 Task: In Mark's project, Configure the status chart to group by "None".
Action: Mouse pressed left at (311, 221)
Screenshot: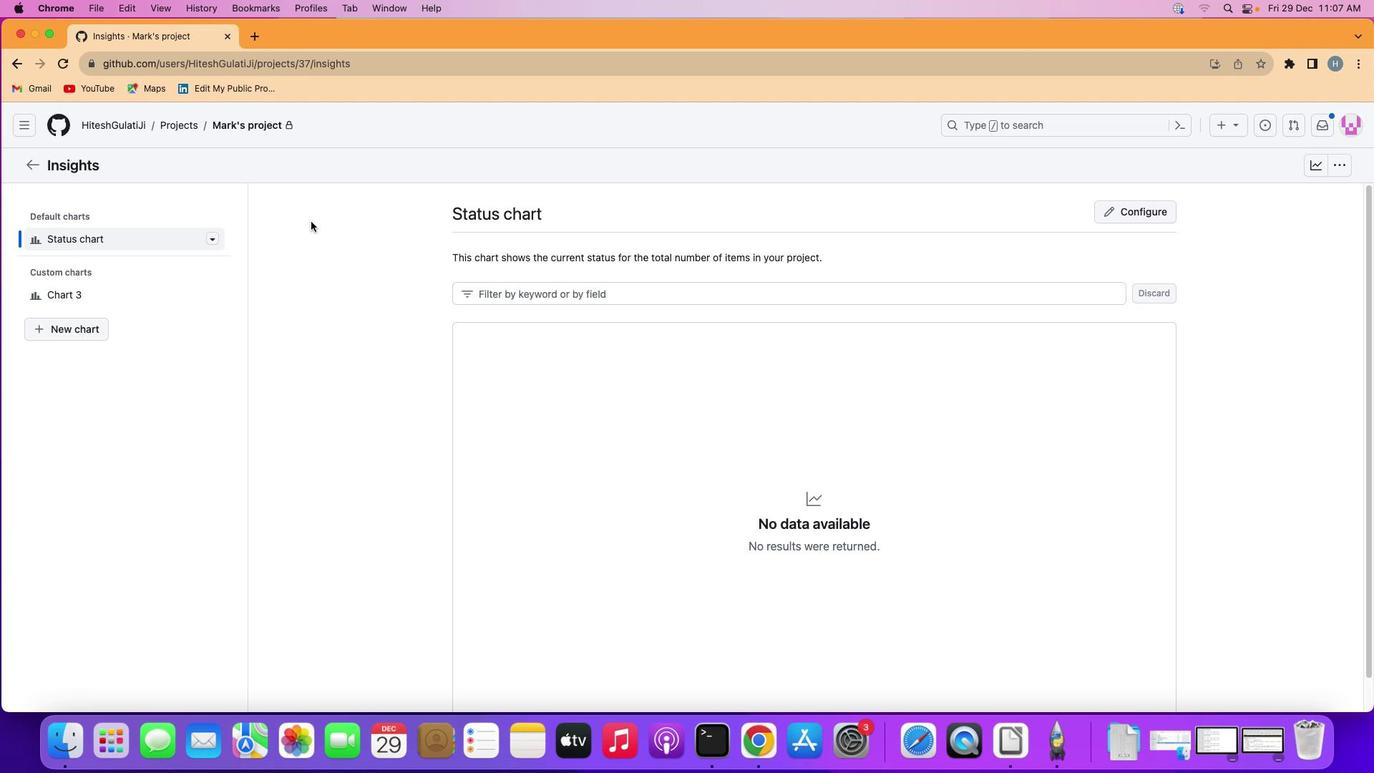 
Action: Mouse moved to (206, 290)
Screenshot: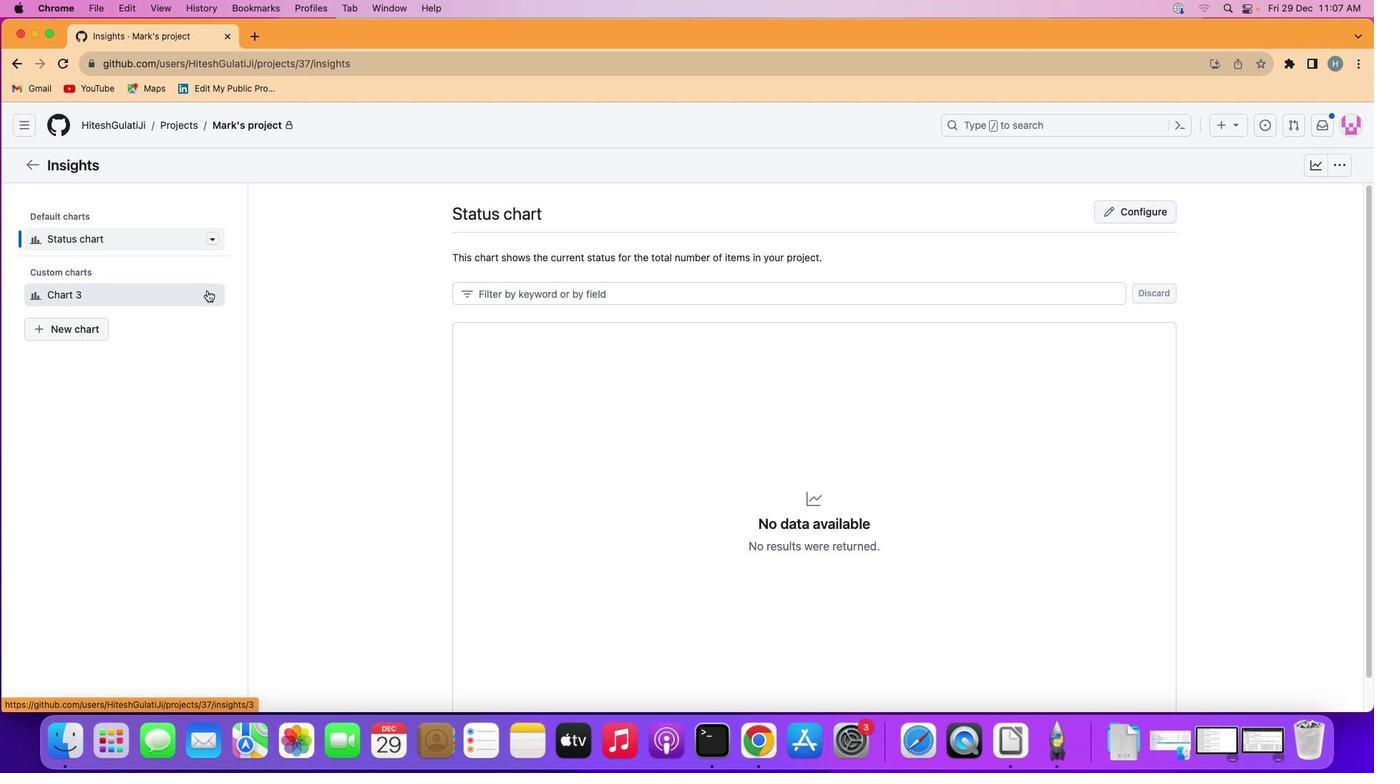 
Action: Mouse pressed left at (206, 290)
Screenshot: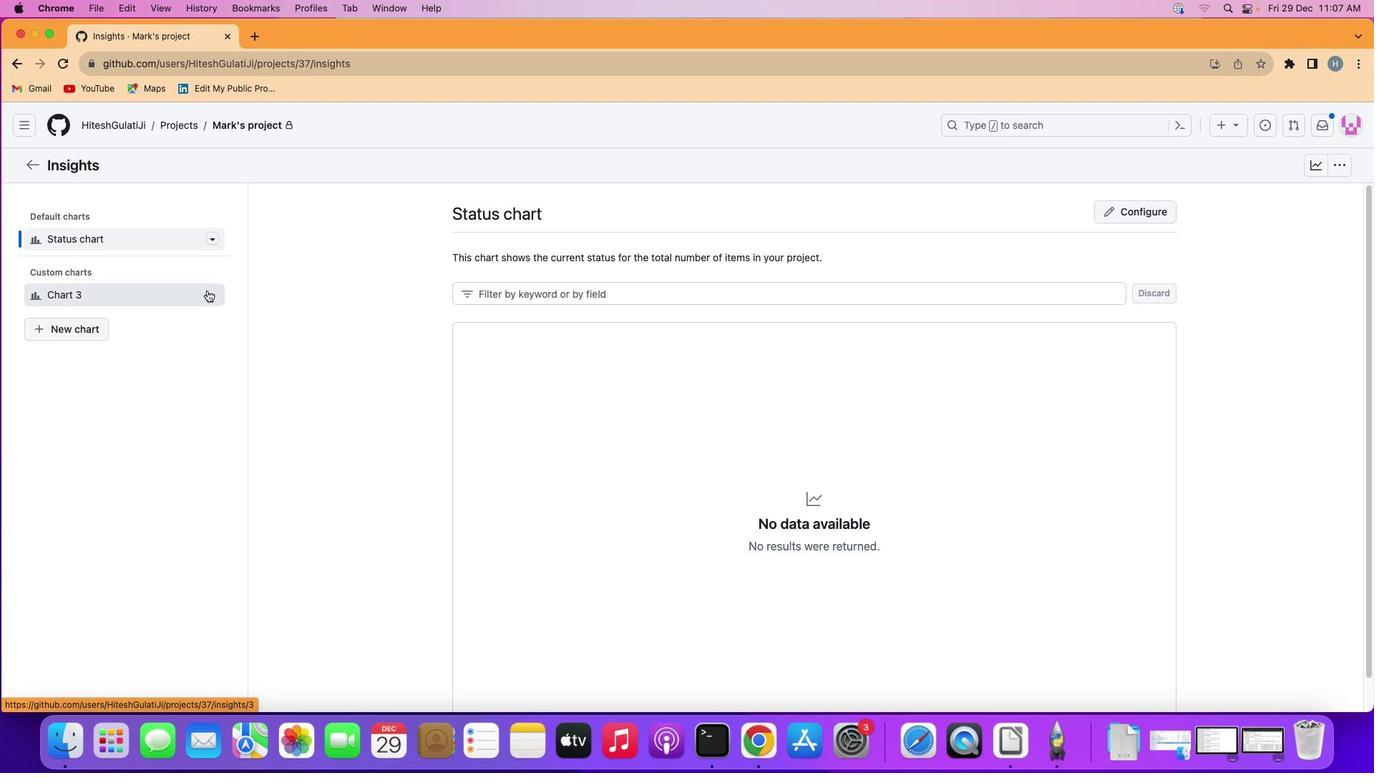 
Action: Mouse moved to (211, 289)
Screenshot: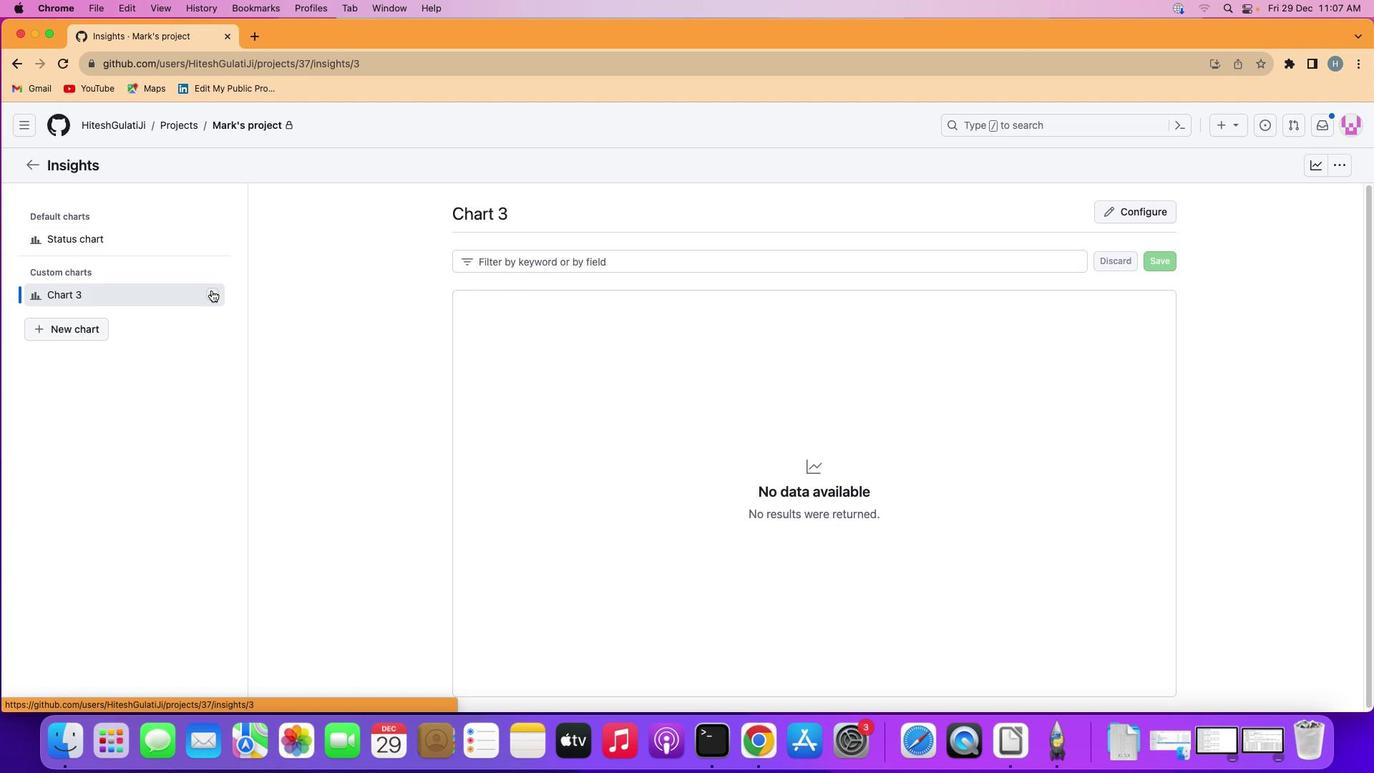 
Action: Mouse pressed left at (211, 289)
Screenshot: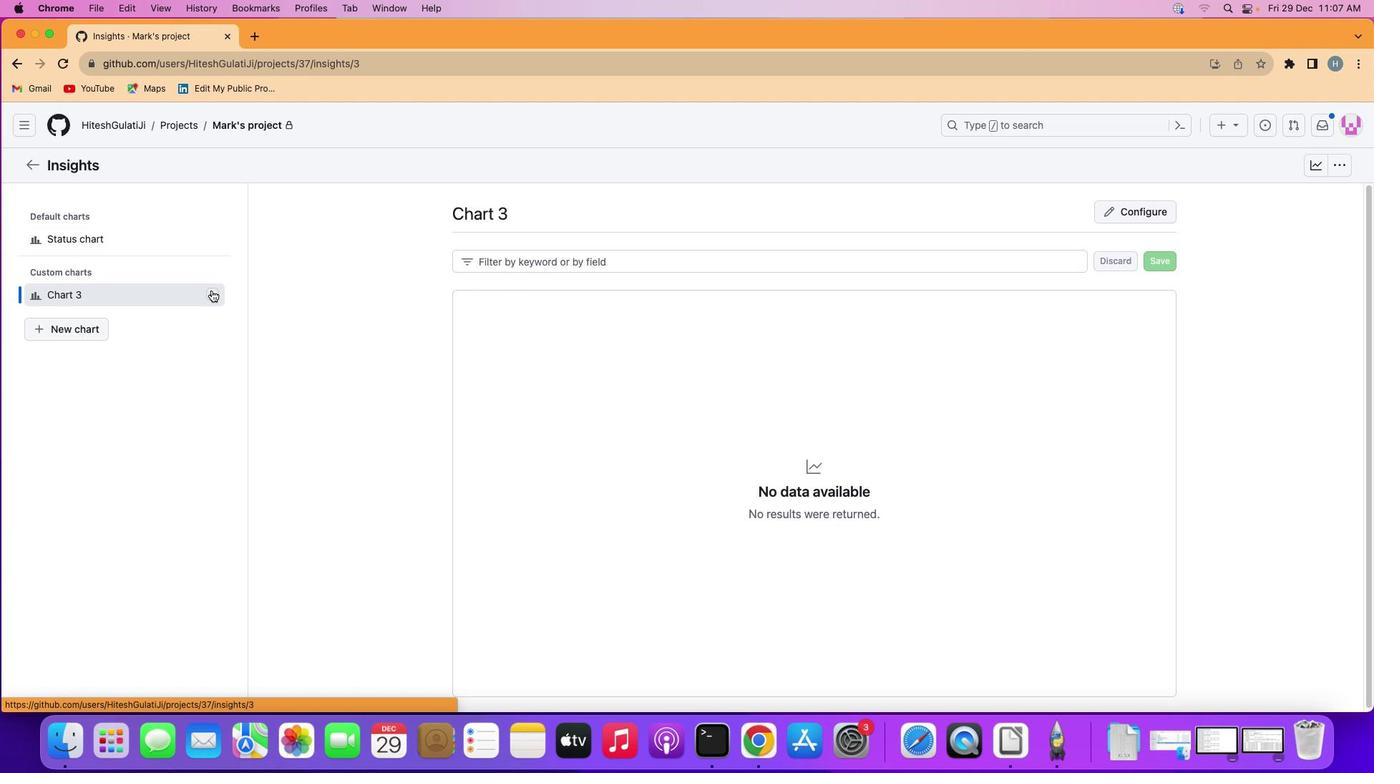 
Action: Mouse moved to (279, 352)
Screenshot: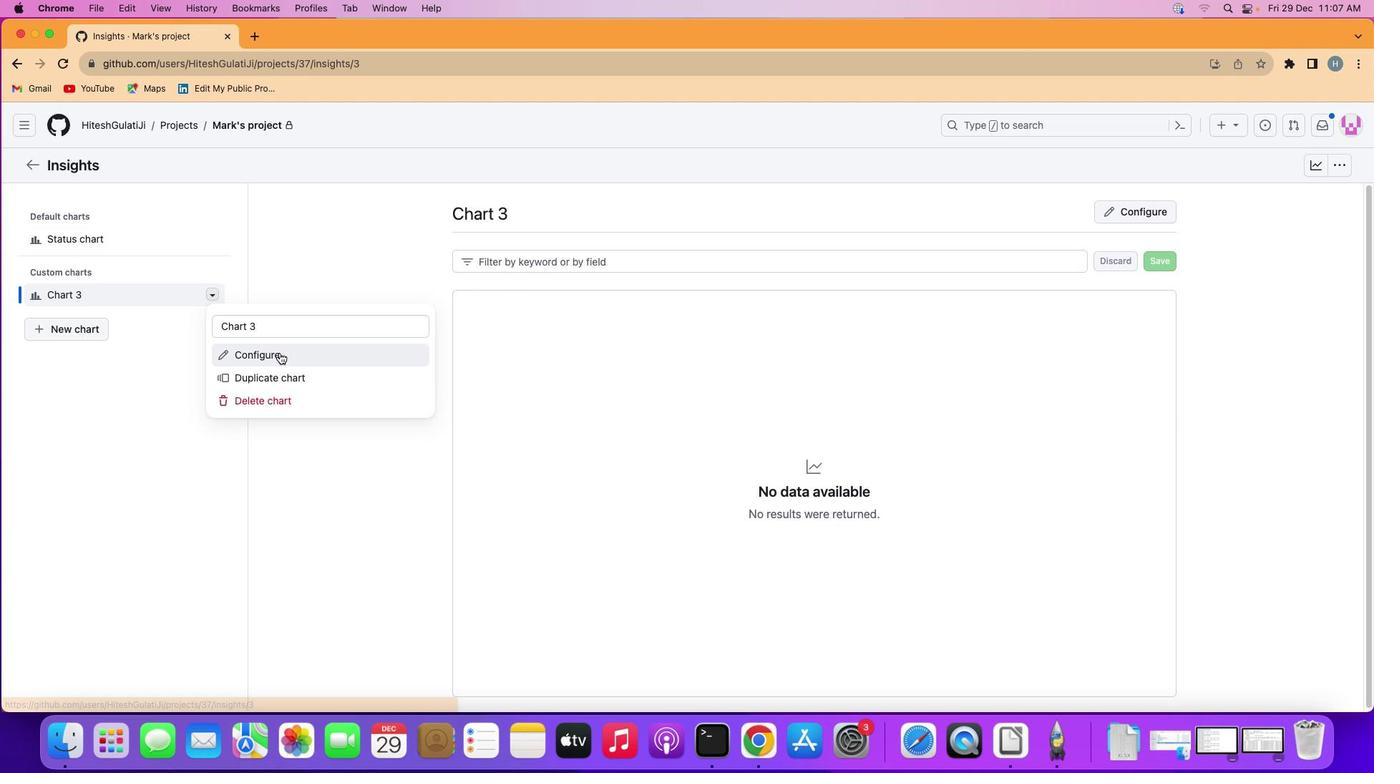 
Action: Mouse pressed left at (279, 352)
Screenshot: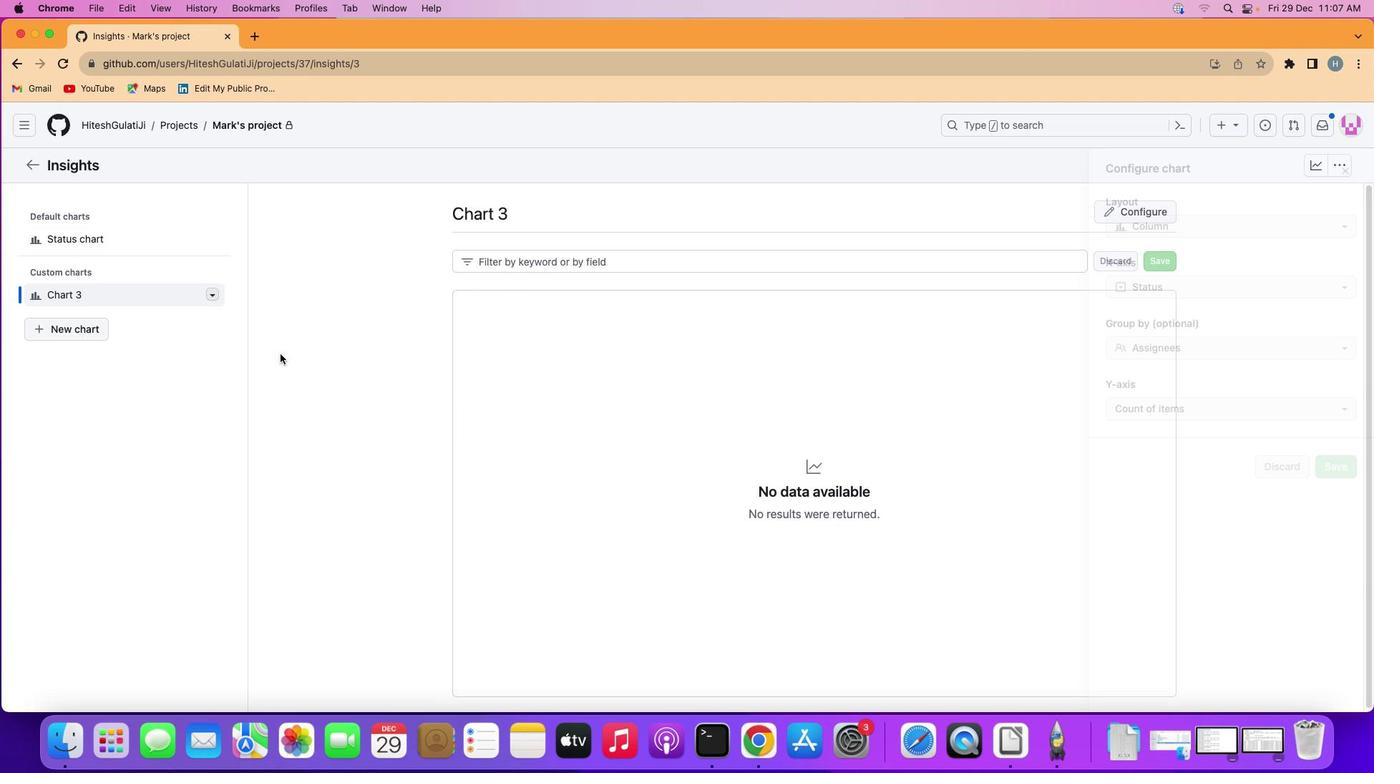 
Action: Mouse moved to (1179, 346)
Screenshot: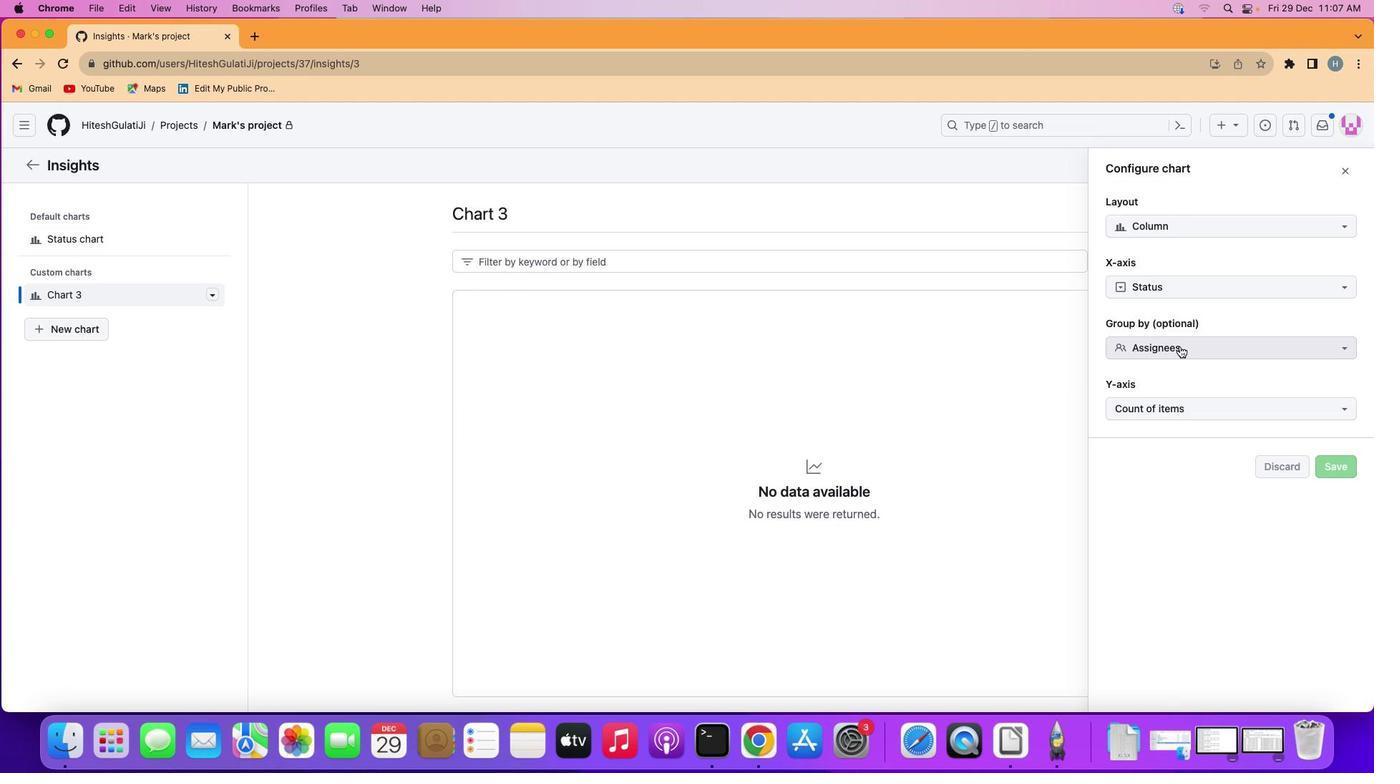 
Action: Mouse pressed left at (1179, 346)
Screenshot: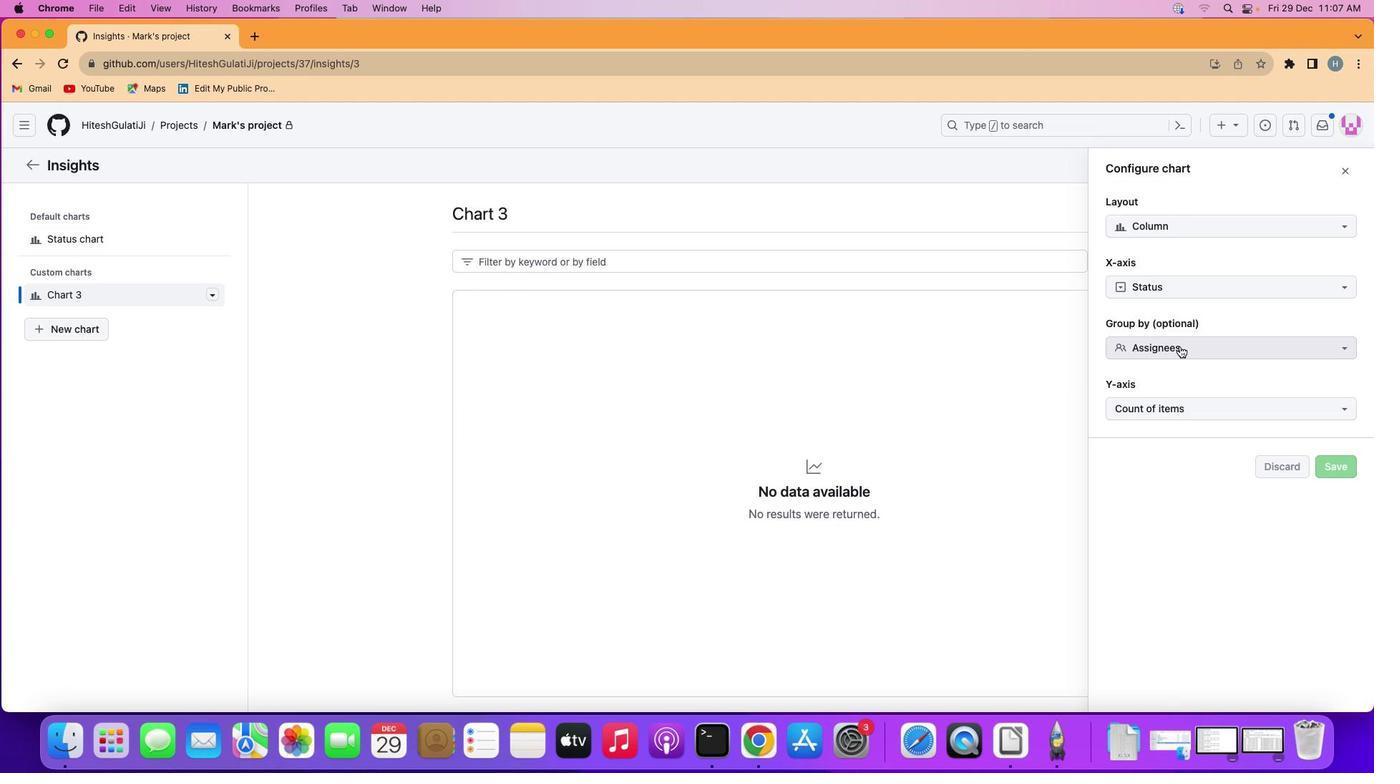 
Action: Mouse moved to (1176, 382)
Screenshot: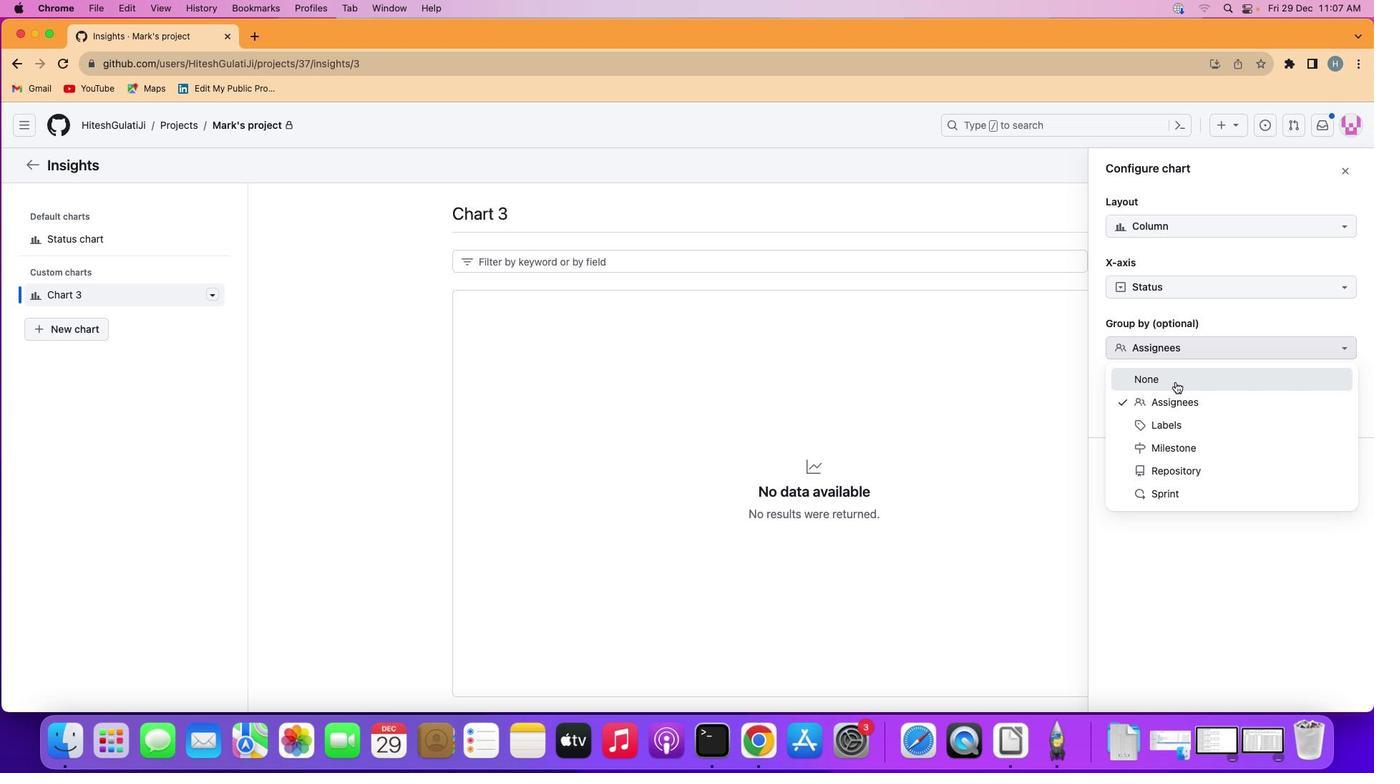 
Action: Mouse pressed left at (1176, 382)
Screenshot: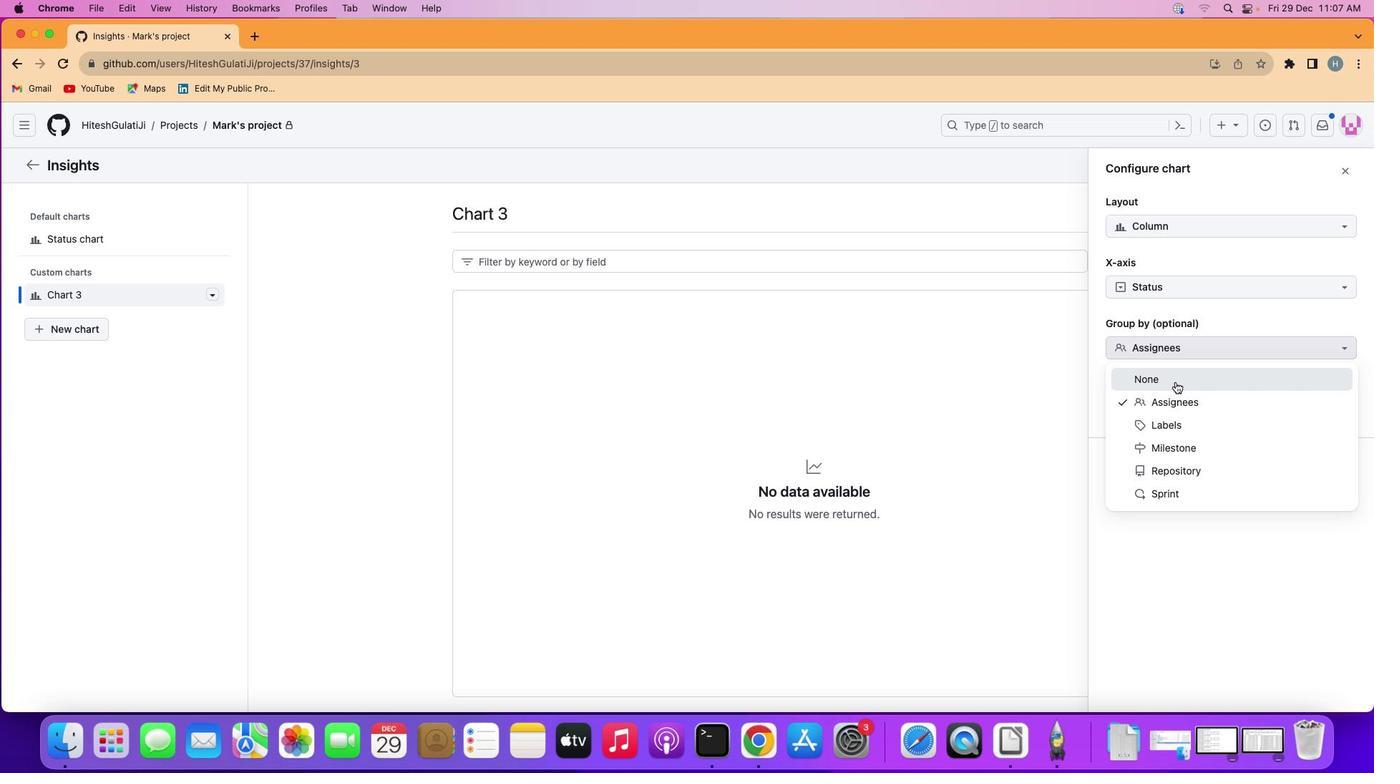 
Action: Mouse moved to (1338, 463)
Screenshot: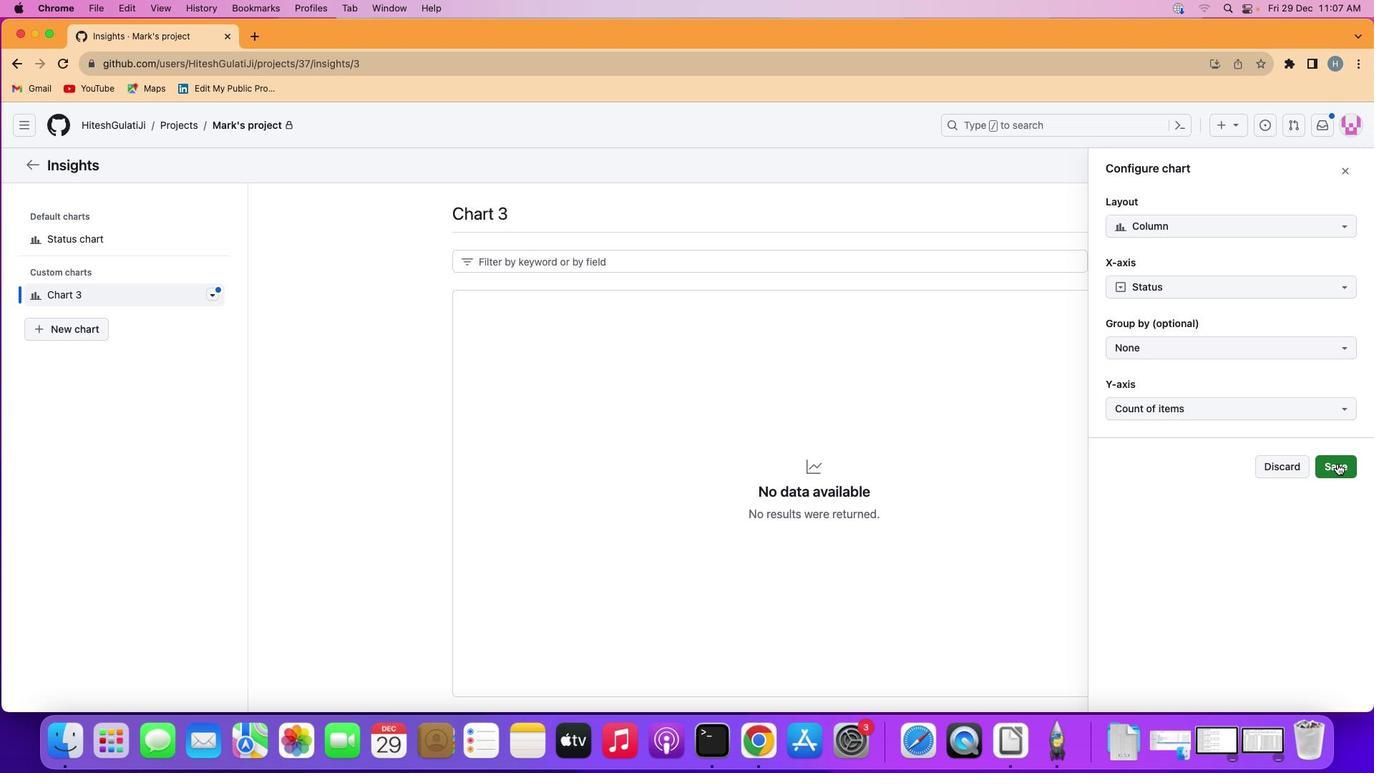 
Action: Mouse pressed left at (1338, 463)
Screenshot: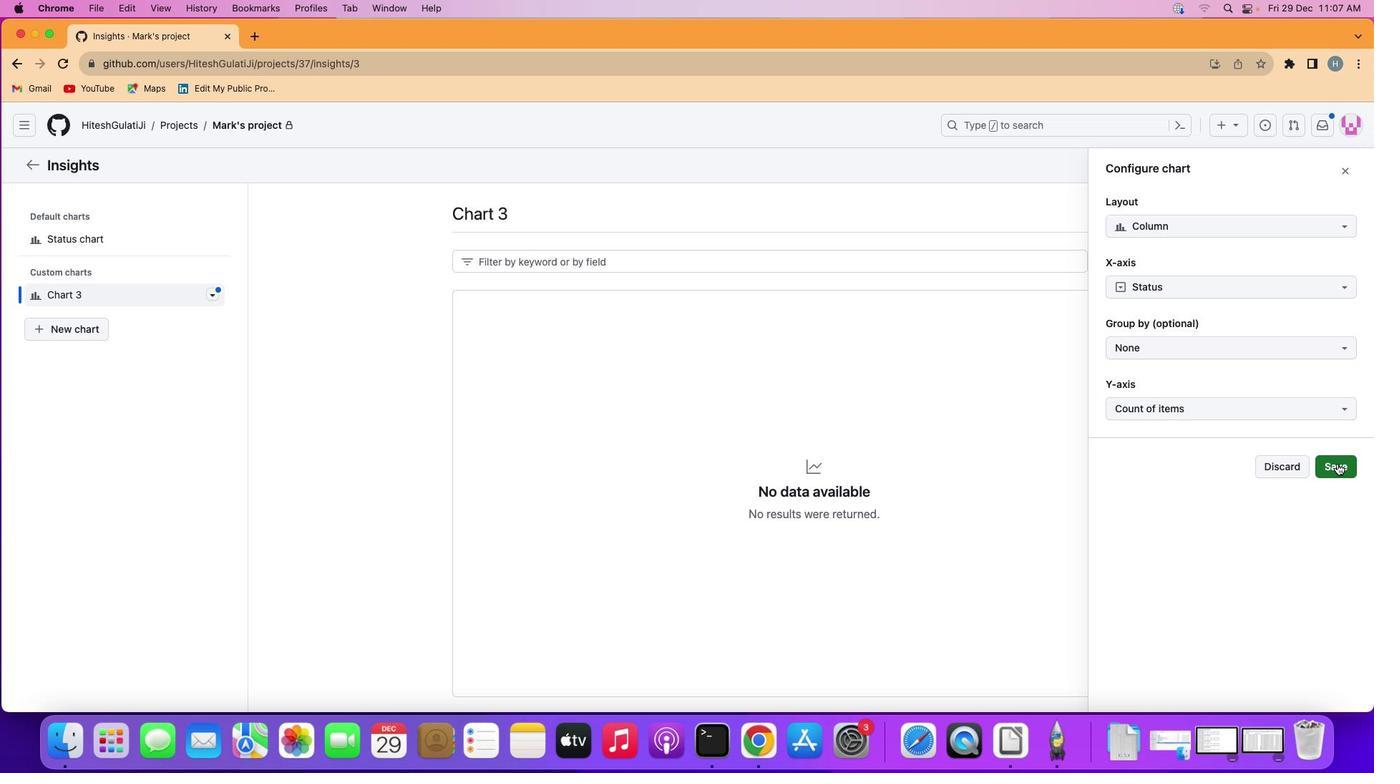 
Action: Mouse moved to (1027, 486)
Screenshot: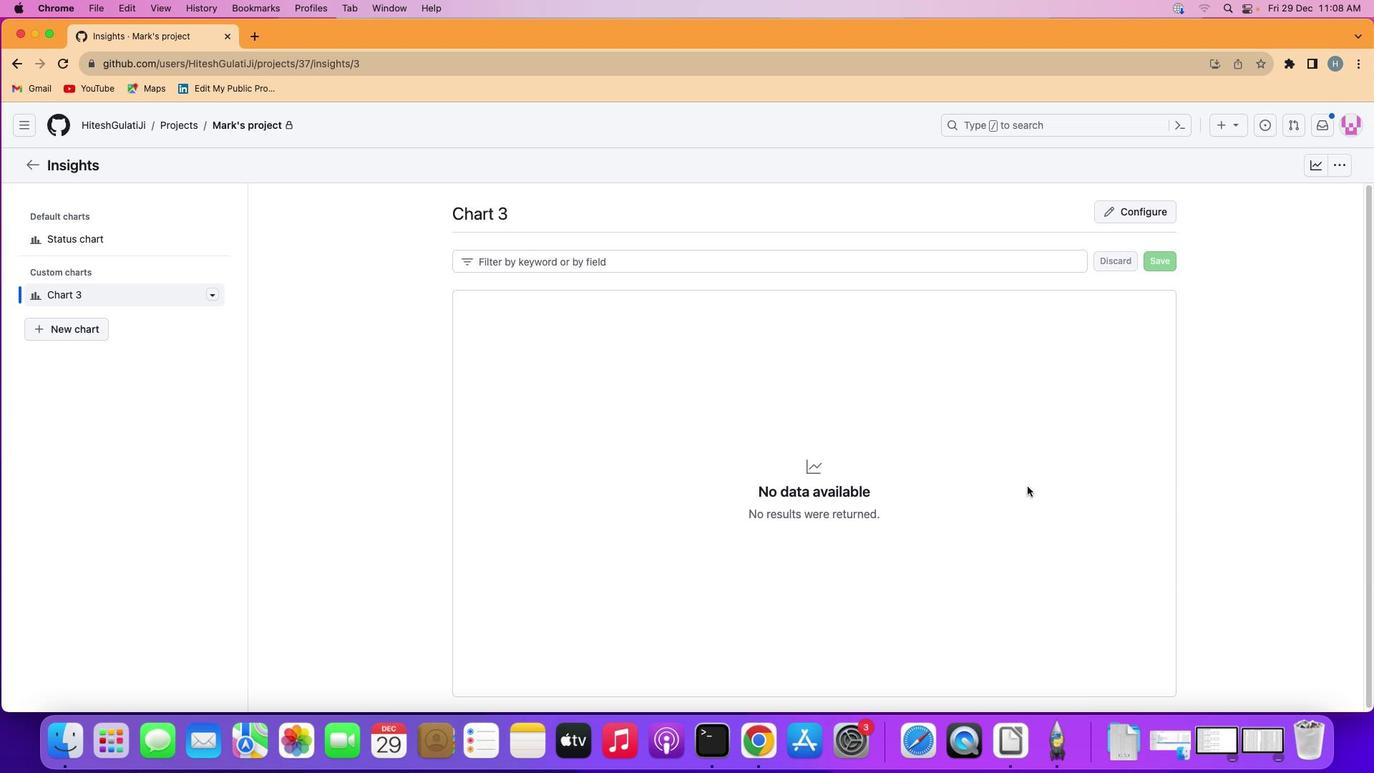 
